 Task: Add Medinatura T-Relief Extra Strength Pain Relief Cream to the cart.
Action: Mouse moved to (247, 101)
Screenshot: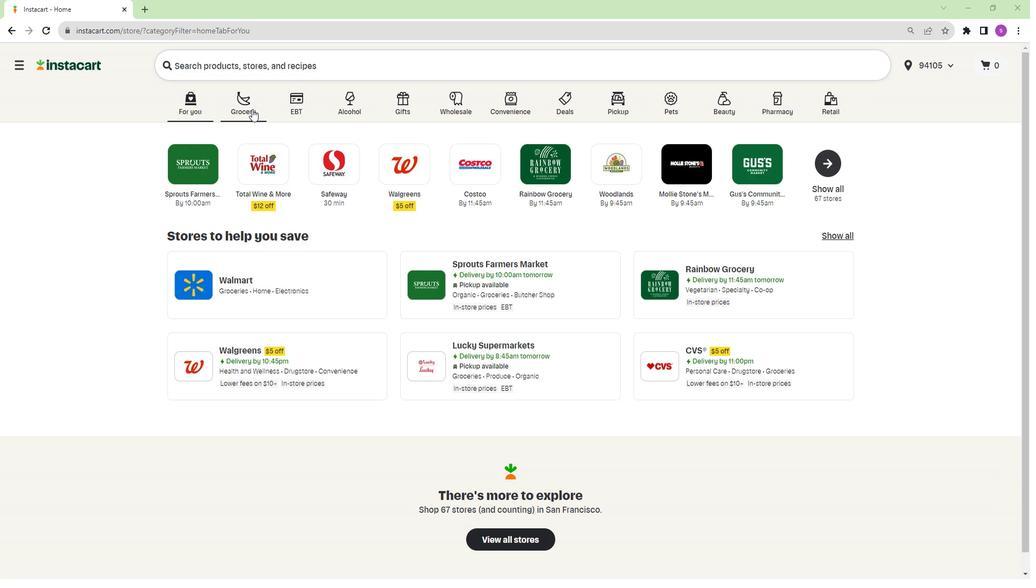 
Action: Mouse pressed left at (247, 101)
Screenshot: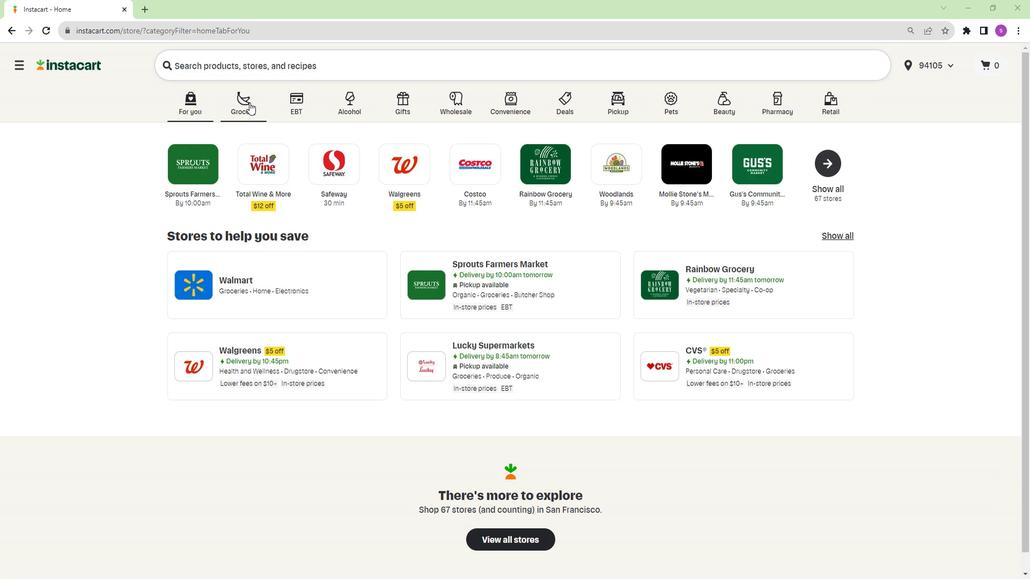 
Action: Mouse moved to (657, 180)
Screenshot: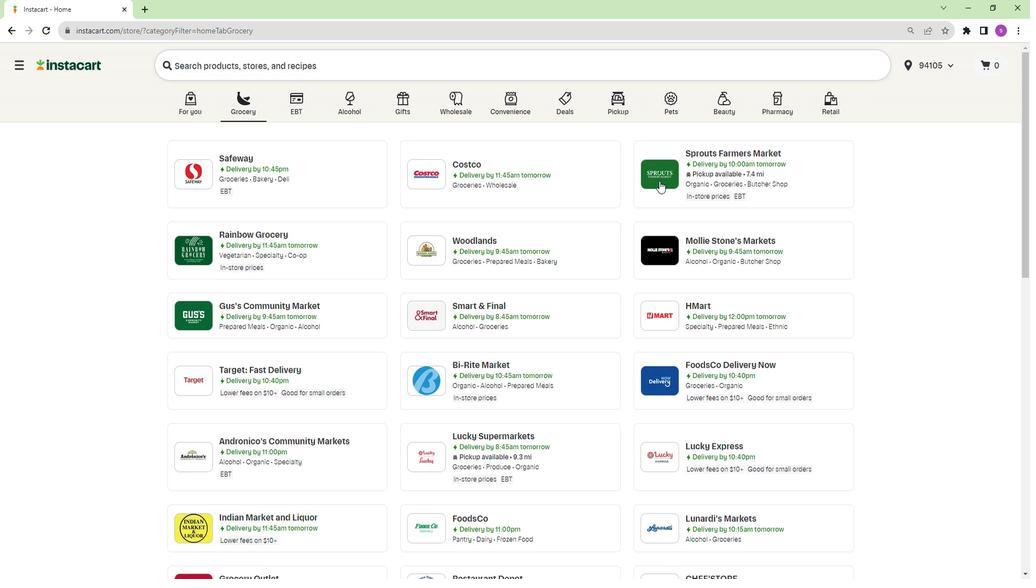 
Action: Mouse pressed left at (657, 180)
Screenshot: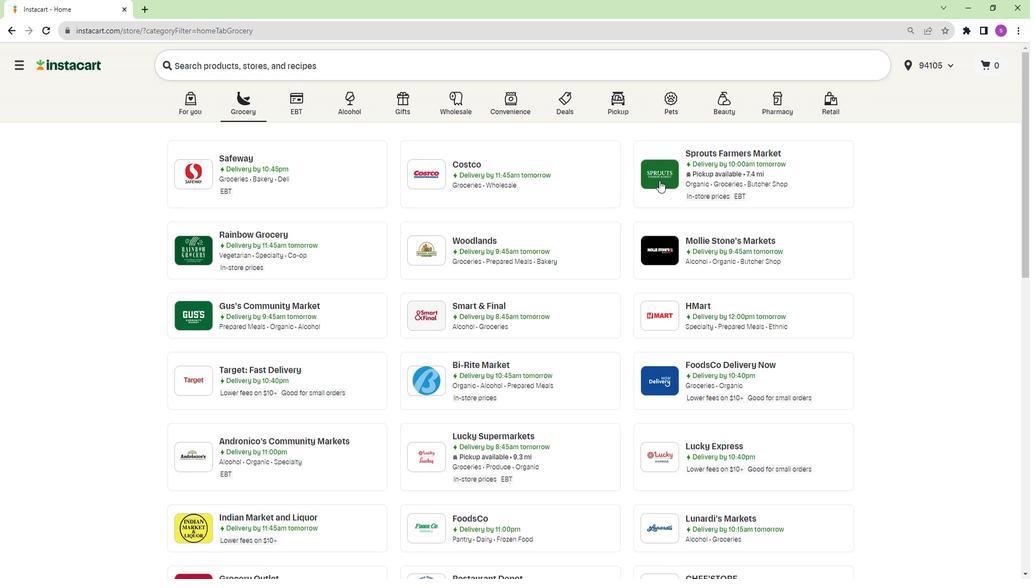 
Action: Mouse moved to (46, 398)
Screenshot: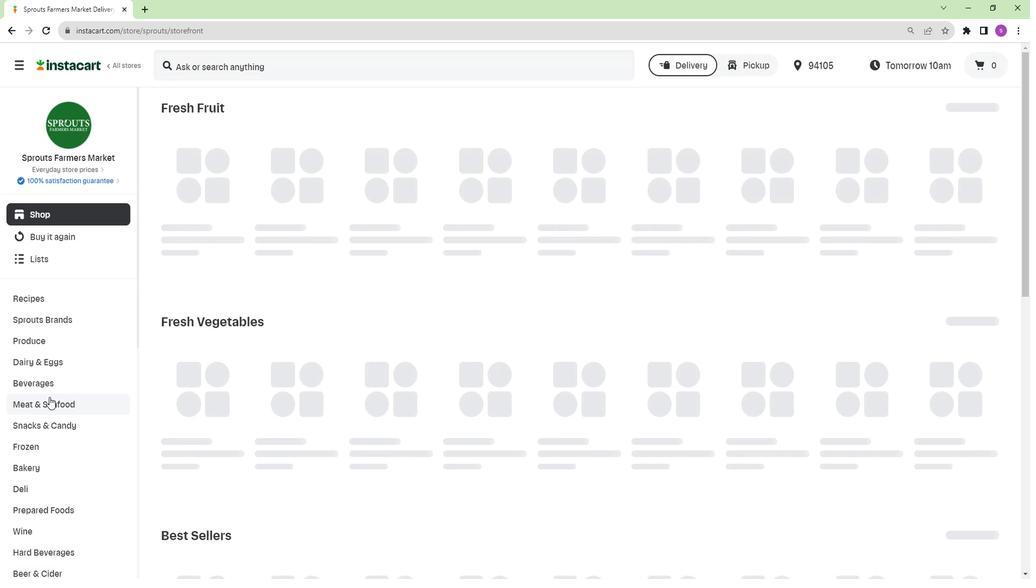 
Action: Mouse scrolled (46, 397) with delta (0, 0)
Screenshot: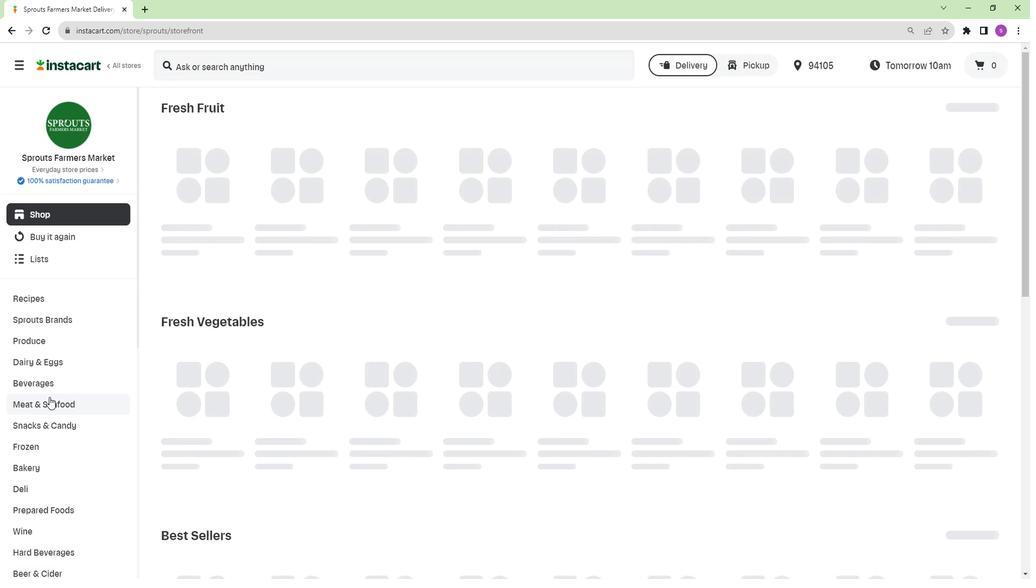 
Action: Mouse moved to (49, 394)
Screenshot: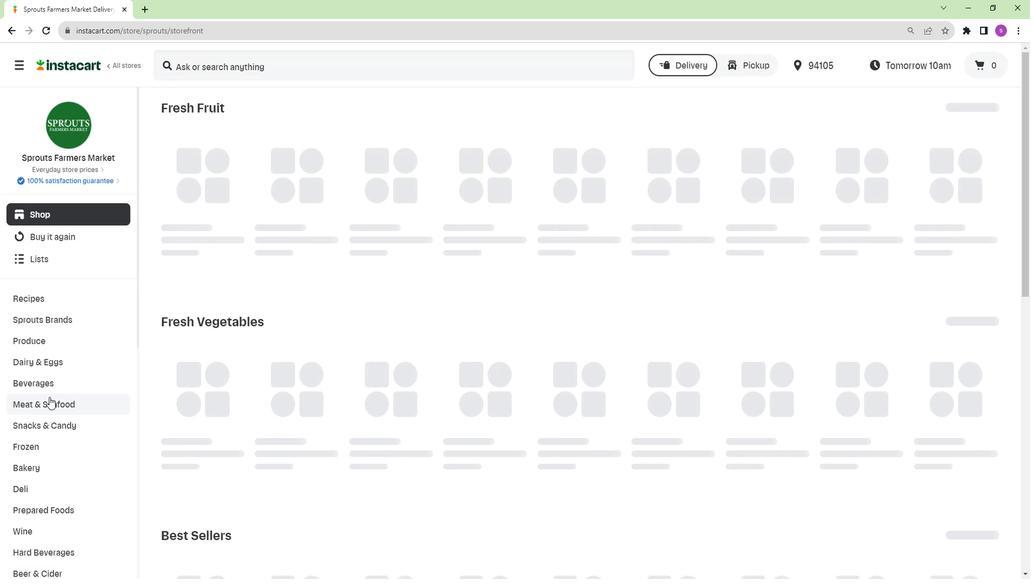 
Action: Mouse scrolled (49, 394) with delta (0, 0)
Screenshot: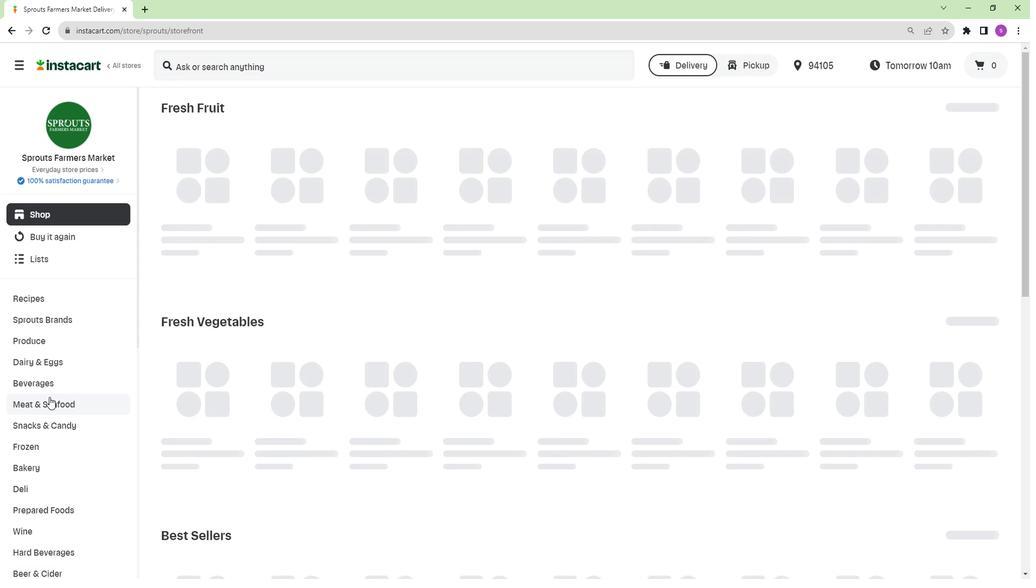 
Action: Mouse moved to (50, 390)
Screenshot: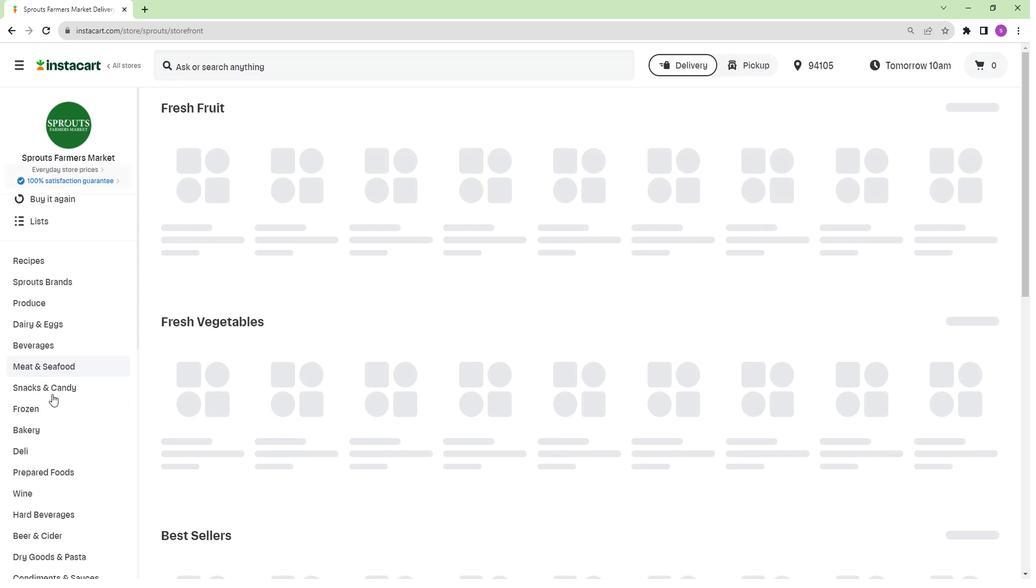 
Action: Mouse scrolled (50, 390) with delta (0, 0)
Screenshot: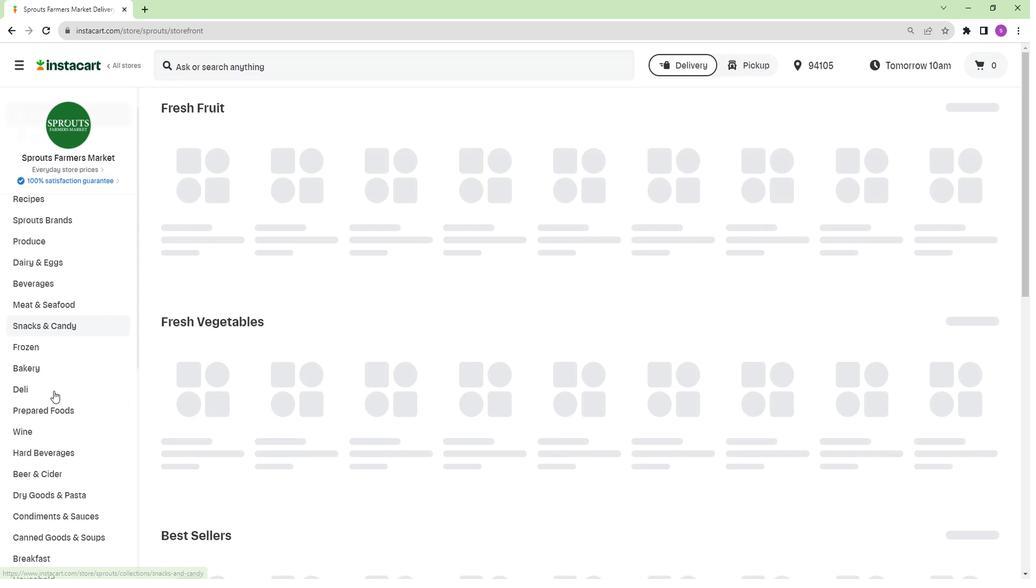 
Action: Mouse moved to (55, 382)
Screenshot: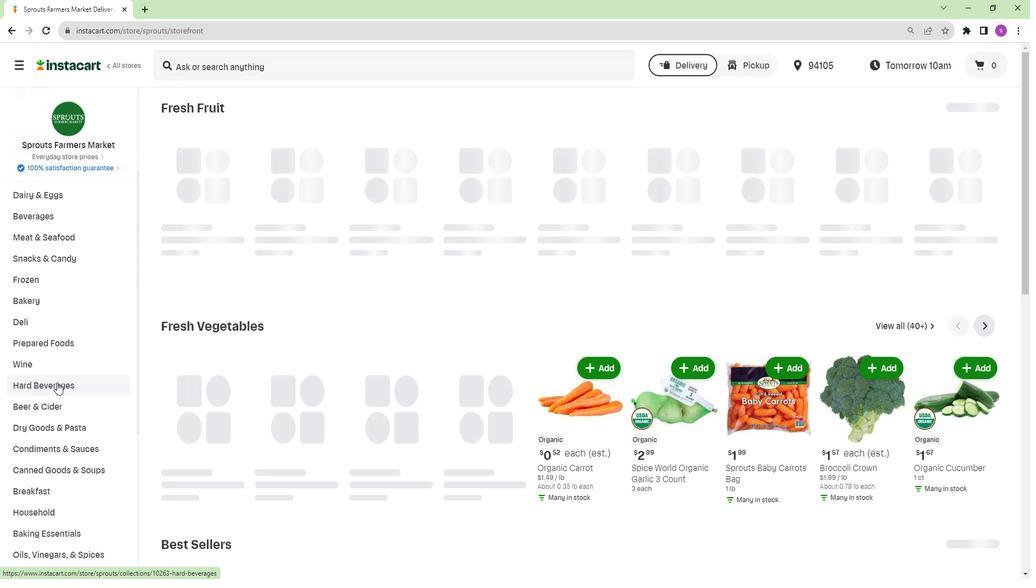 
Action: Mouse scrolled (55, 382) with delta (0, 0)
Screenshot: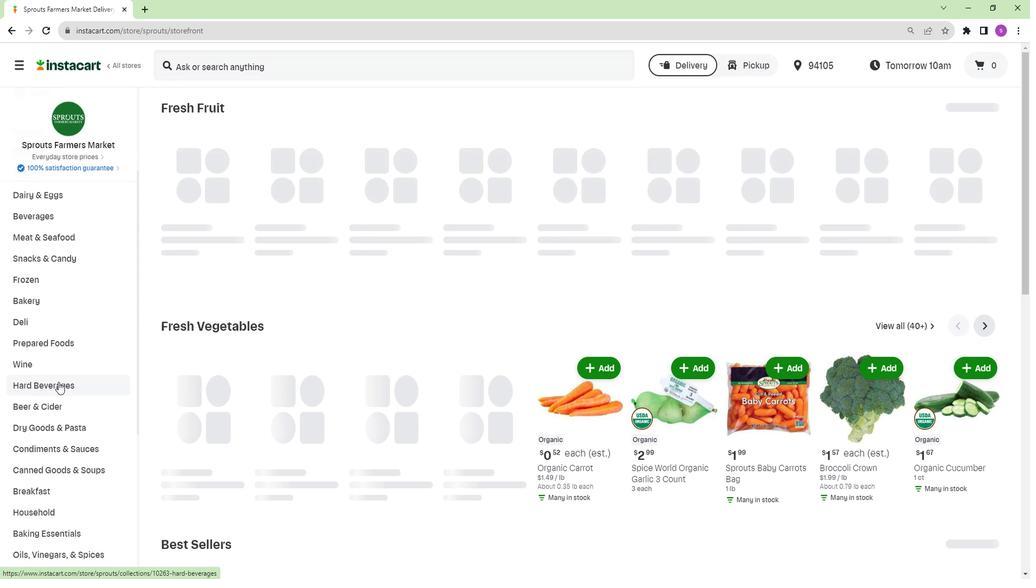 
Action: Mouse scrolled (55, 382) with delta (0, 0)
Screenshot: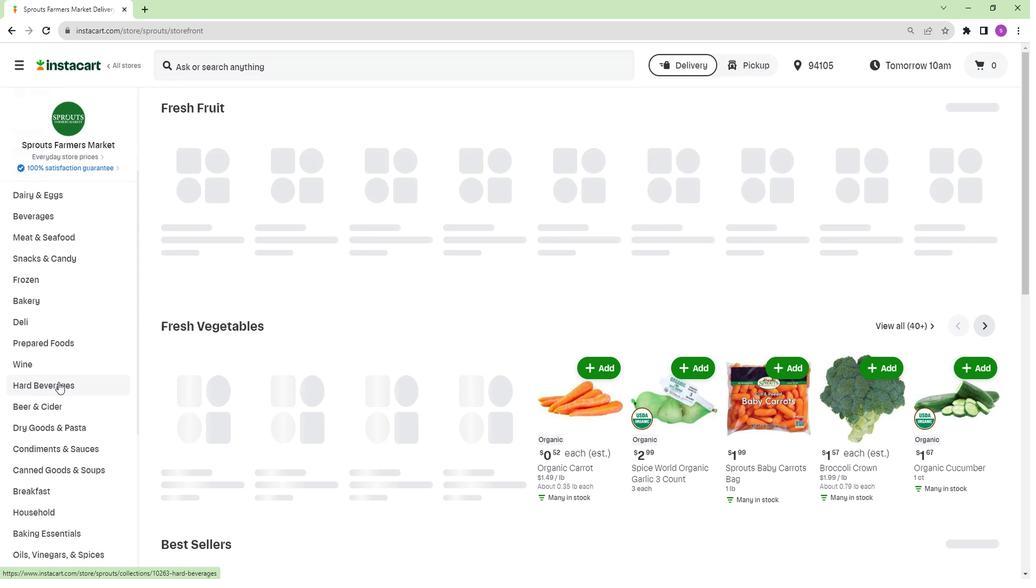 
Action: Mouse scrolled (55, 382) with delta (0, 0)
Screenshot: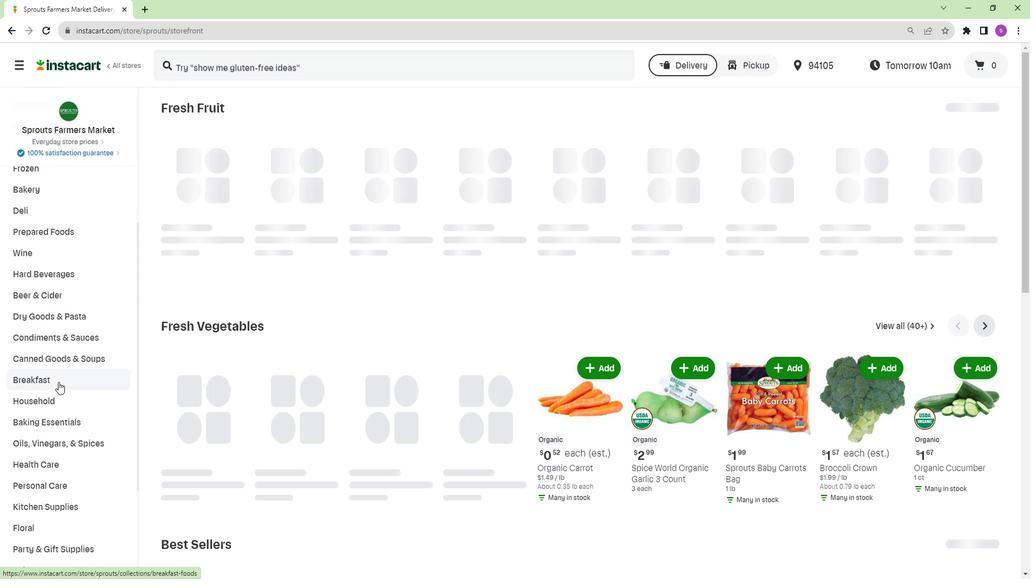 
Action: Mouse moved to (53, 410)
Screenshot: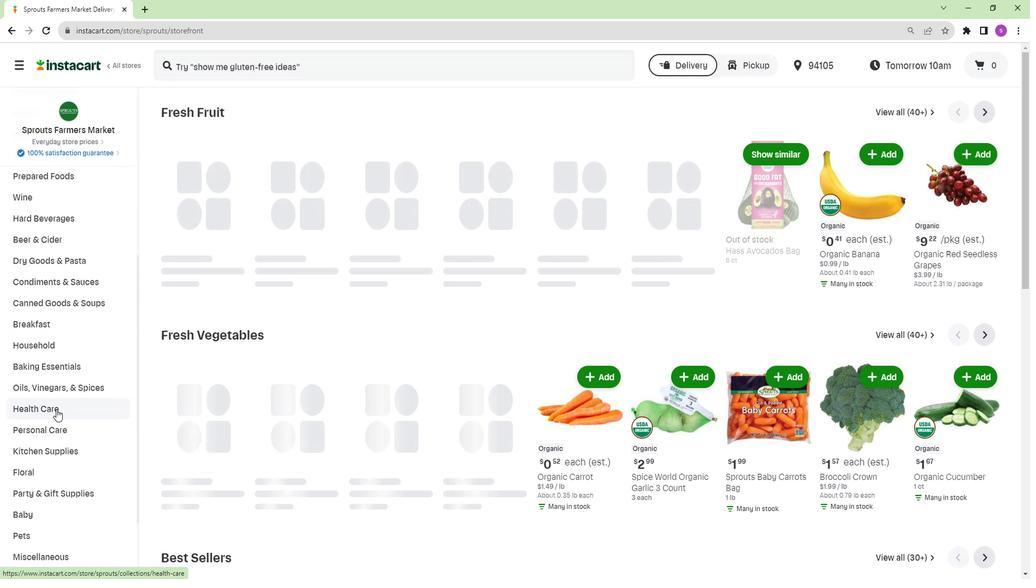 
Action: Mouse pressed left at (53, 410)
Screenshot: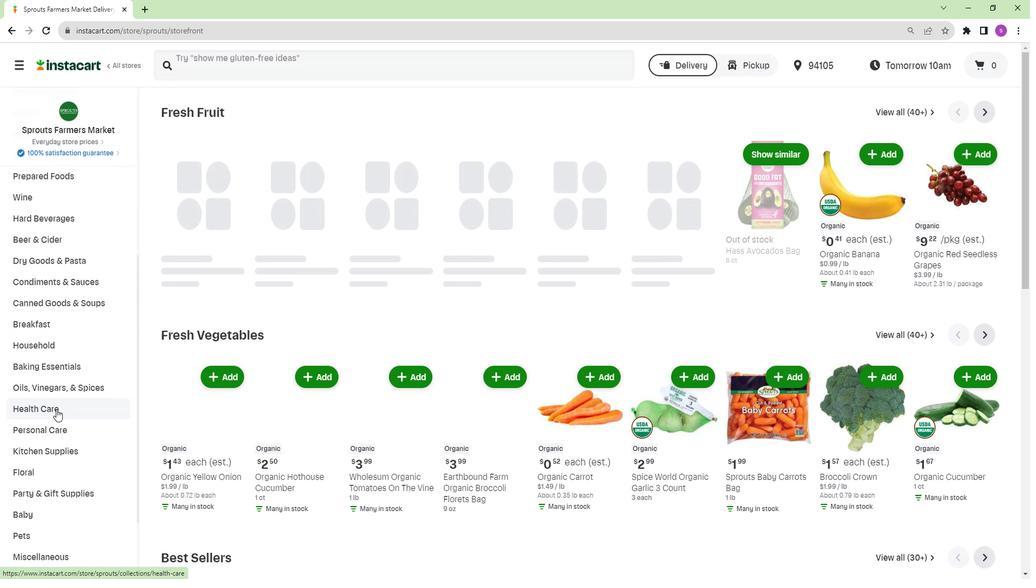 
Action: Mouse moved to (82, 457)
Screenshot: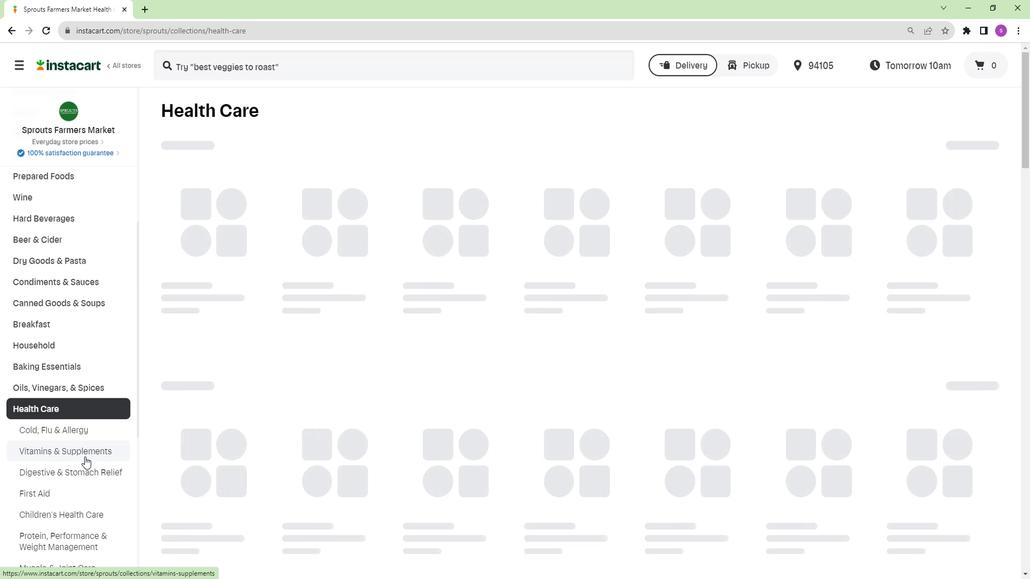 
Action: Mouse scrolled (82, 457) with delta (0, 0)
Screenshot: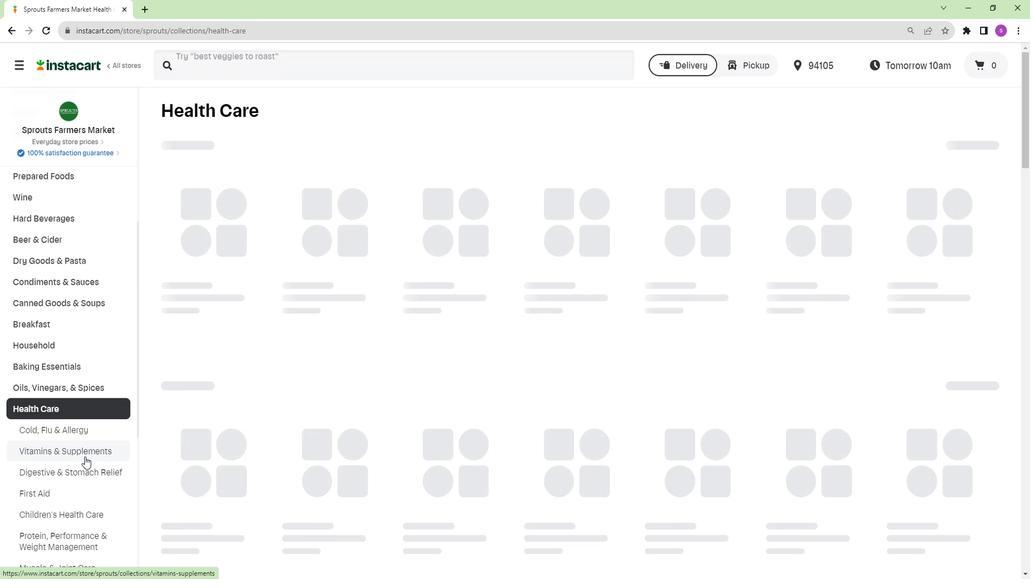 
Action: Mouse scrolled (82, 457) with delta (0, 0)
Screenshot: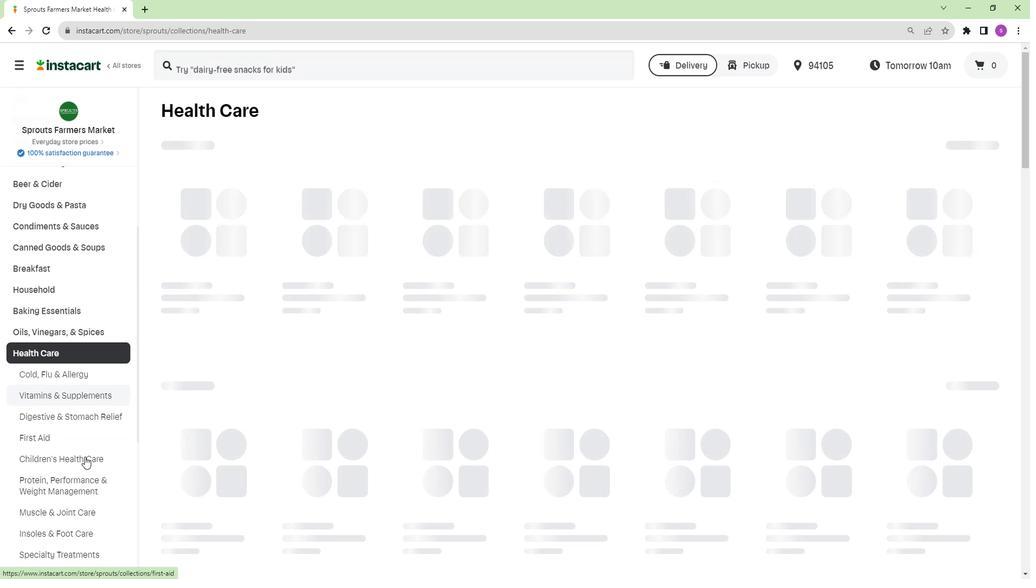 
Action: Mouse moved to (83, 456)
Screenshot: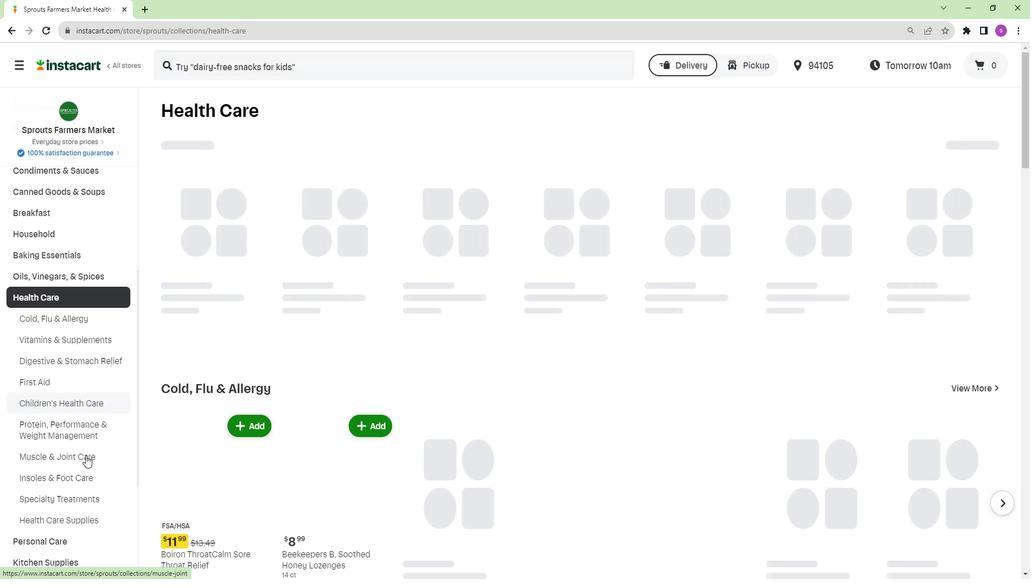 
Action: Mouse pressed left at (83, 456)
Screenshot: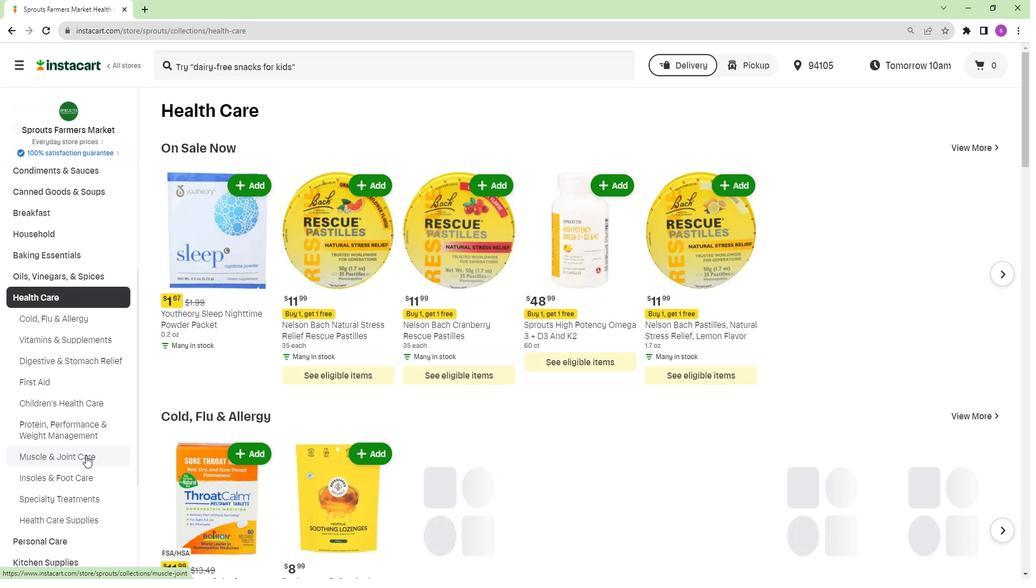 
Action: Mouse moved to (420, 155)
Screenshot: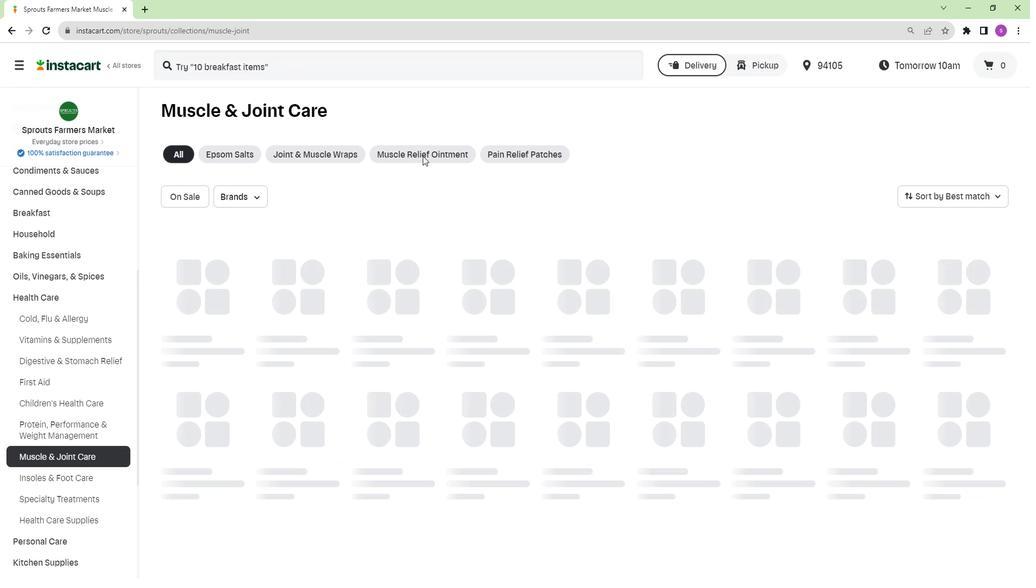 
Action: Mouse pressed left at (420, 155)
Screenshot: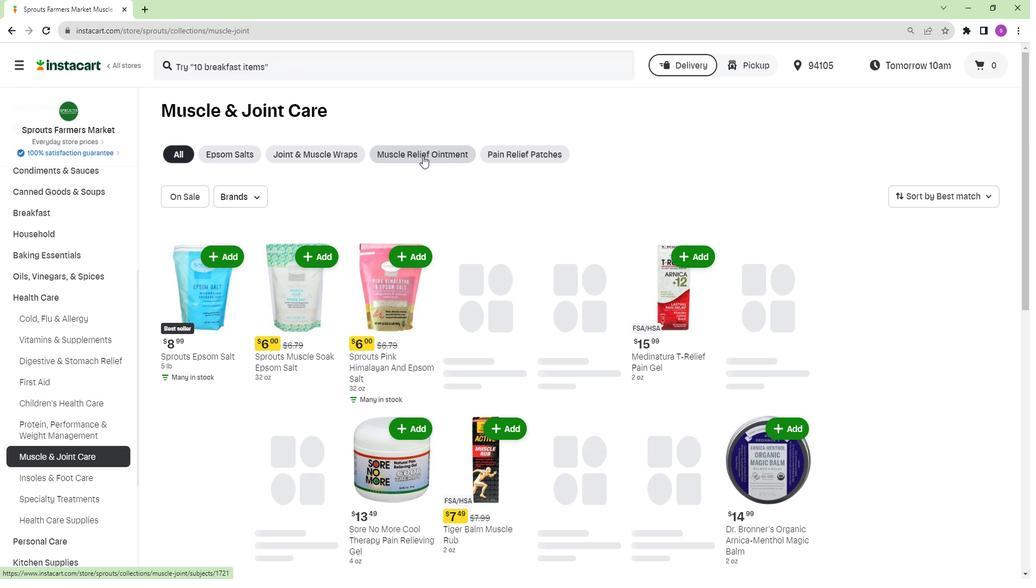 
Action: Mouse moved to (285, 71)
Screenshot: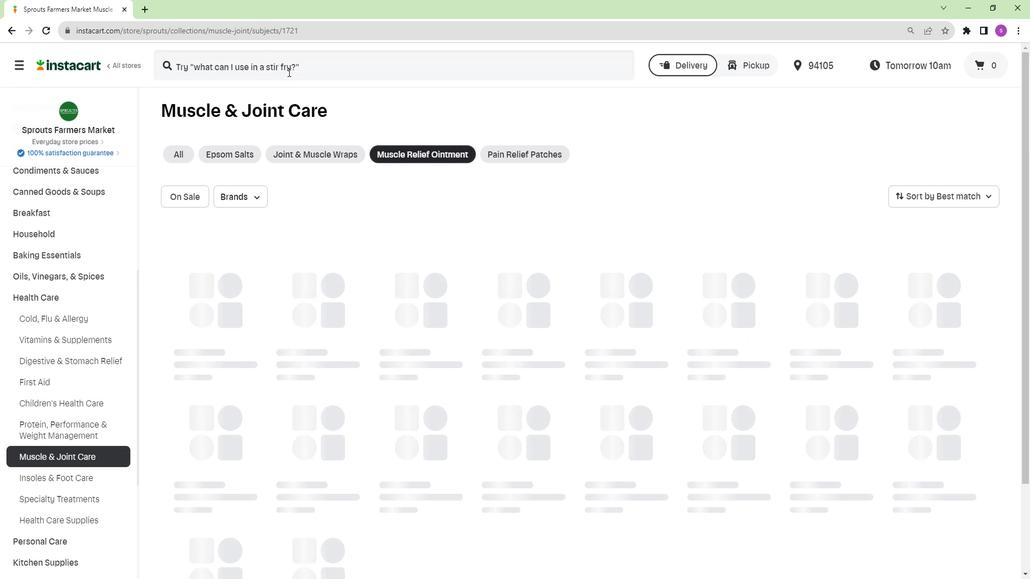 
Action: Mouse pressed left at (285, 71)
Screenshot: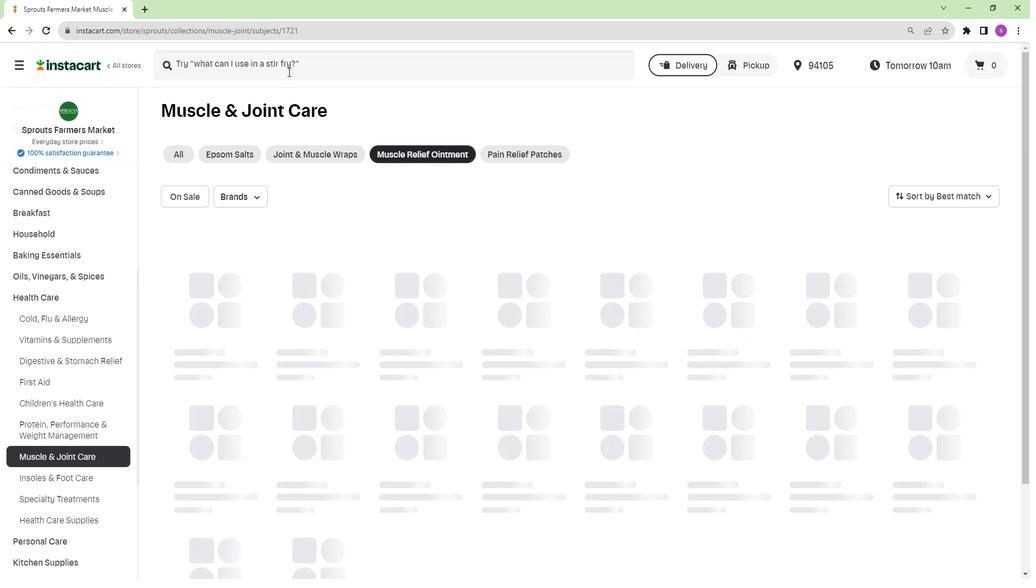 
Action: Key pressed <Key.shift>Medinatura<Key.space><Key.shift><Key.shift><Key.shift><Key.shift><Key.shift><Key.shift><Key.shift>T-<Key.shift>Relief<Key.space><Key.shift>Extra<Key.space><Key.shift>Strength<Key.space><Key.shift>Pain<Key.space><Key.shift>Re<Key.backspace><Key.backspace><Key.shift>Relief<Key.space><Key.shift>Cream<Key.enter>
Screenshot: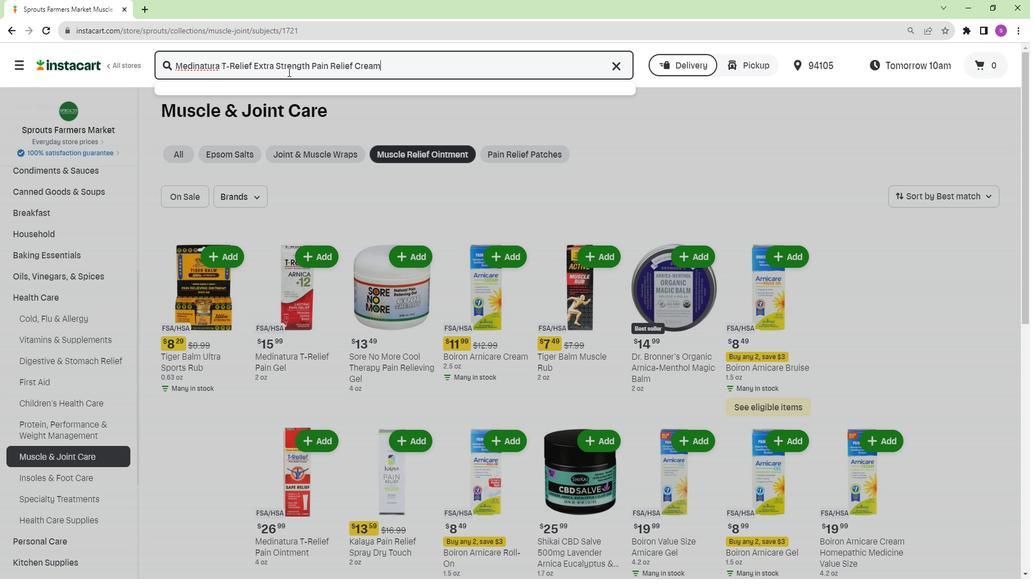 
Action: Mouse moved to (268, 228)
Screenshot: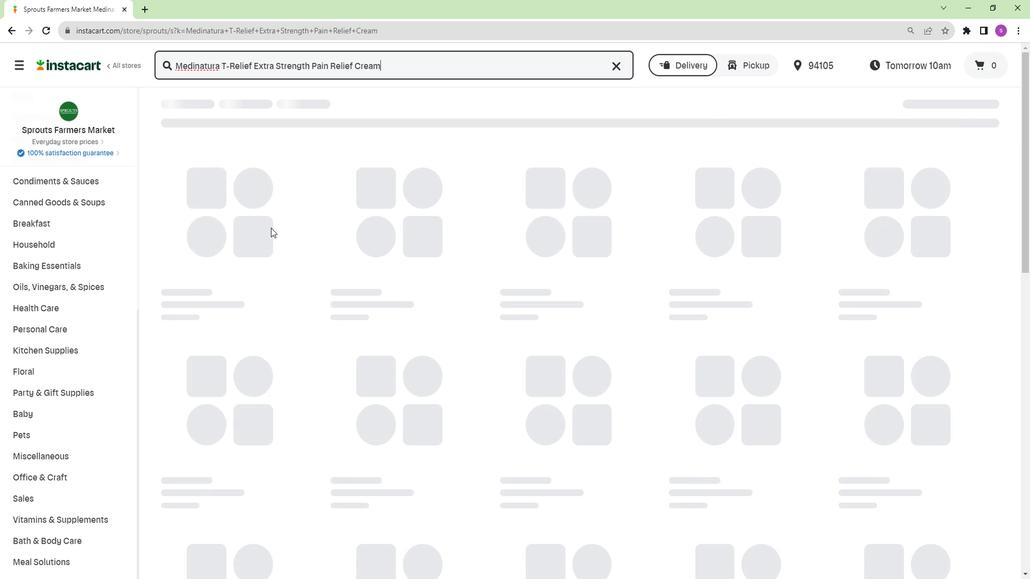 
Action: Mouse scrolled (268, 227) with delta (0, 0)
Screenshot: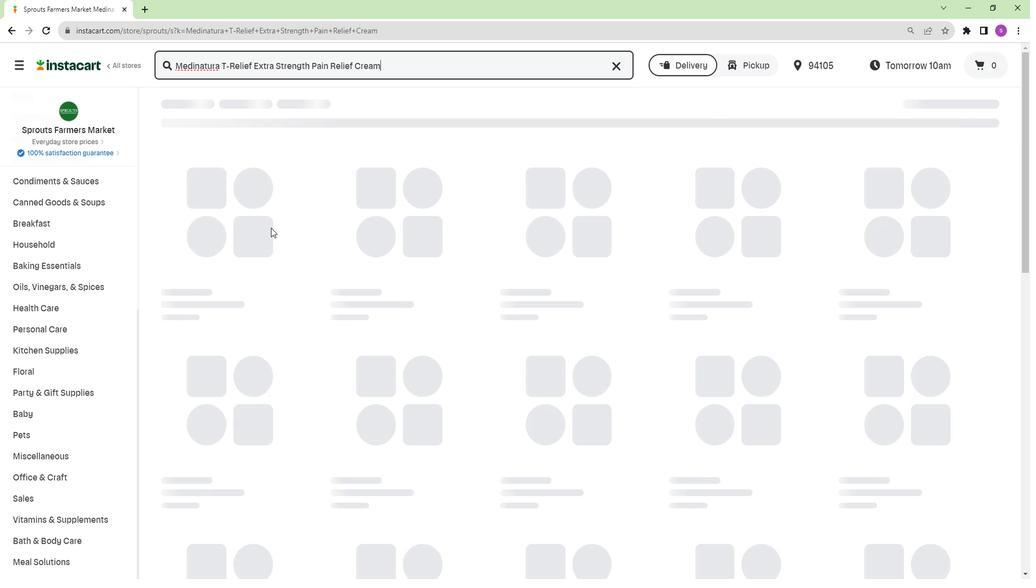 
Action: Mouse moved to (281, 239)
Screenshot: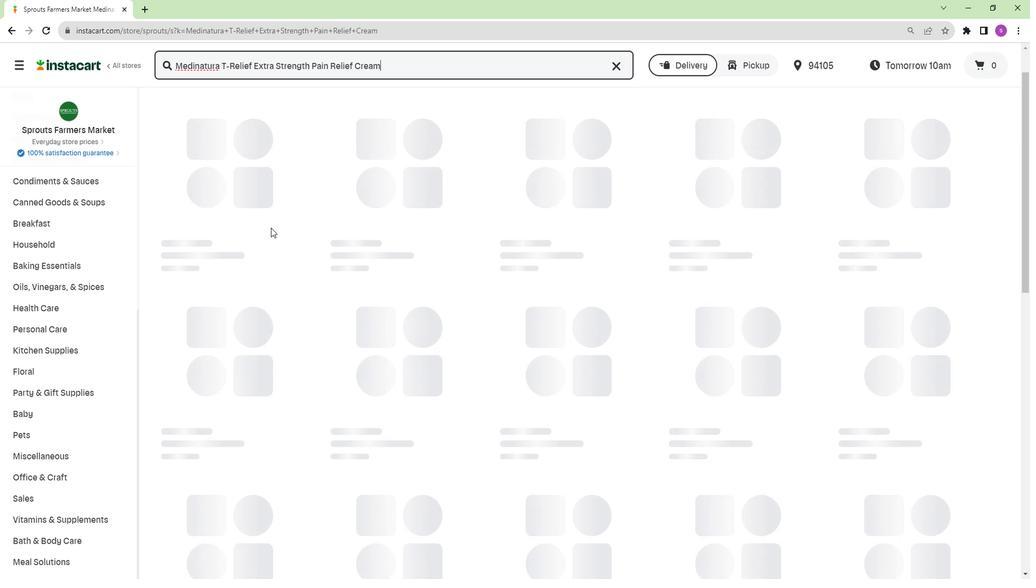 
Action: Mouse scrolled (281, 240) with delta (0, 0)
Screenshot: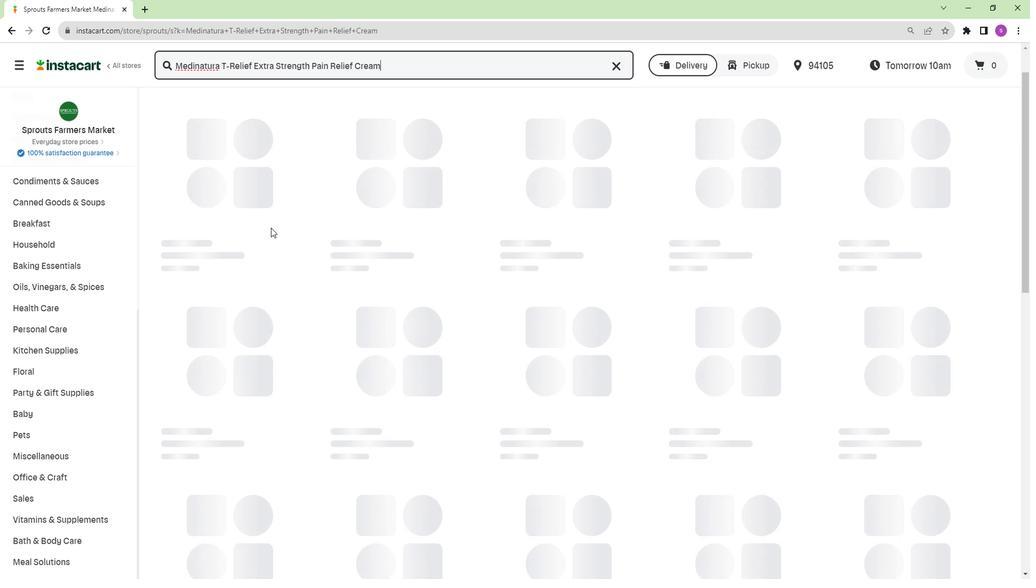 
Action: Mouse moved to (291, 253)
Screenshot: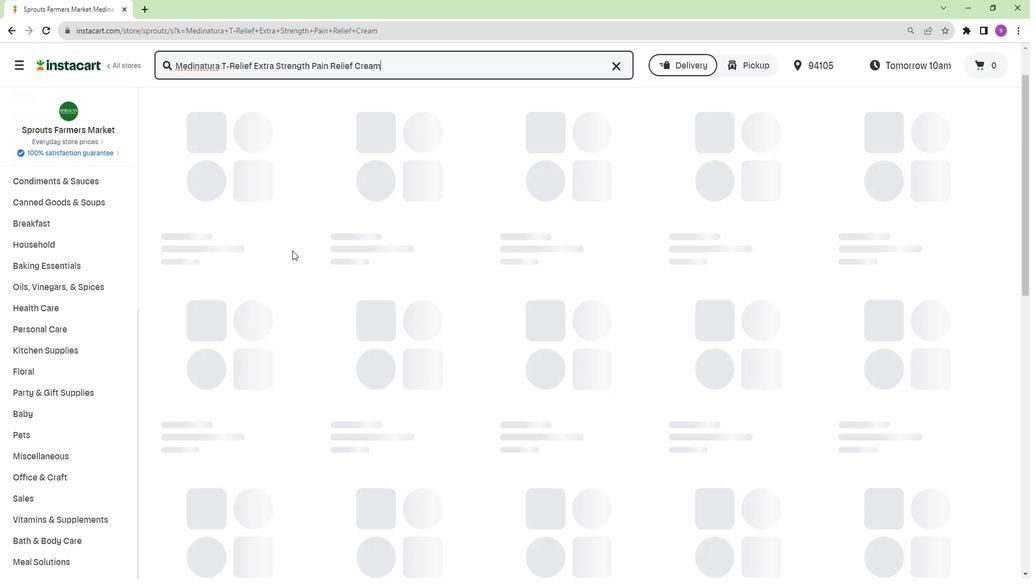 
Action: Mouse scrolled (291, 254) with delta (0, 0)
Screenshot: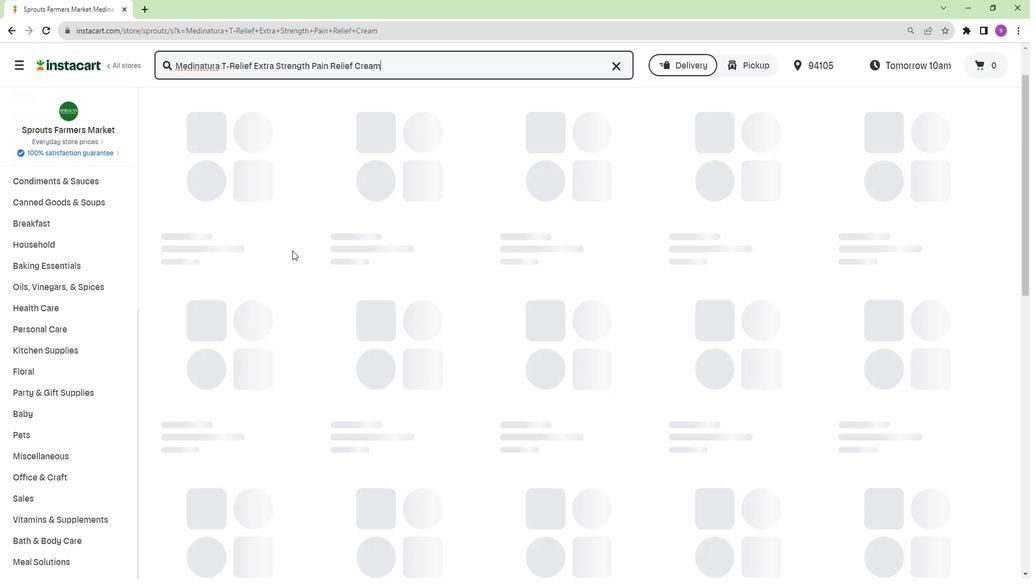 
Action: Mouse moved to (636, 190)
Screenshot: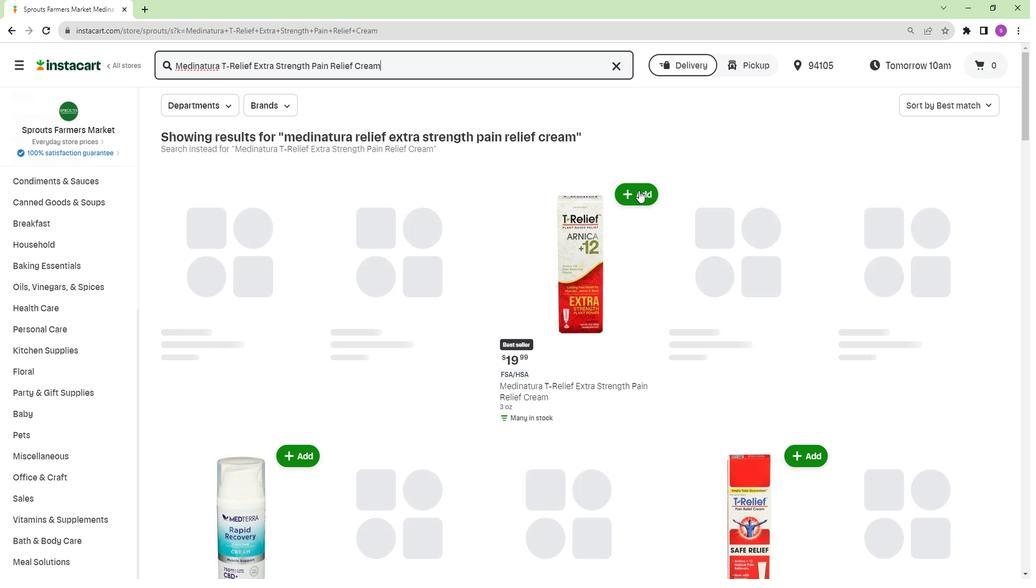 
Action: Mouse pressed left at (636, 190)
Screenshot: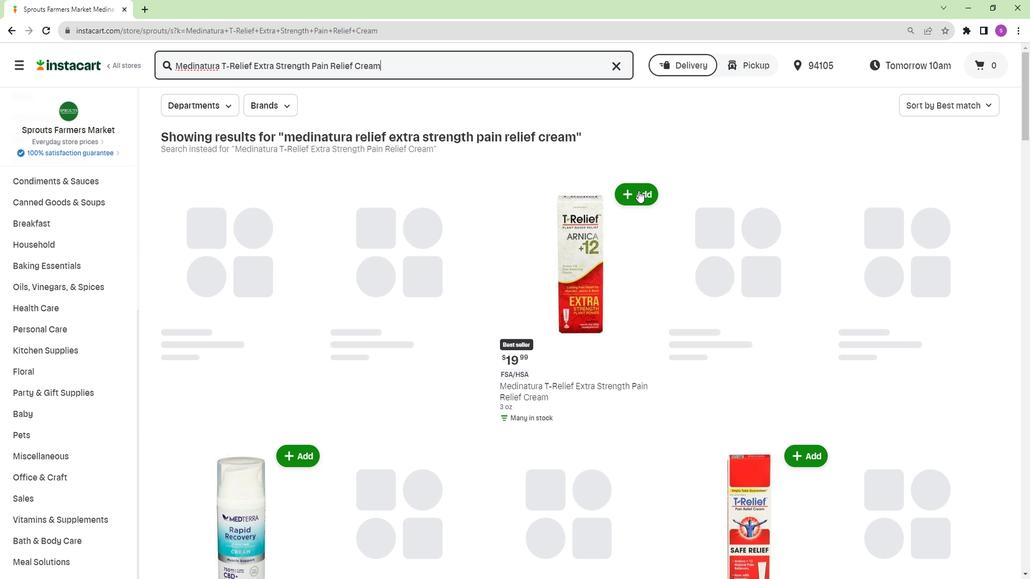 
Action: Mouse moved to (640, 218)
Screenshot: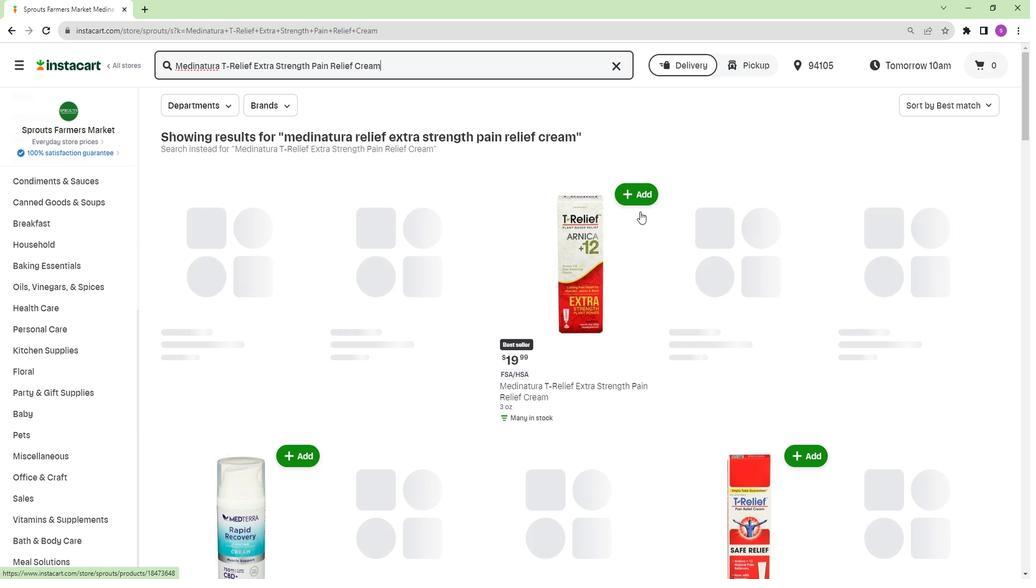 
